 Task: Add an event with the title Second Training Session: Change Management Skills, date '2023/10/14', time 9:15 AM to 11:15 AMand add a description: The Interview with Aman is a structured and focused conversation aimed at assessing their qualifications, skills, and suitability for a specific job role or position within the organization. The interview provides an opportunity for the hiring team to gather valuable information about the candidate's experience, abilities, and potential cultural fit., put the event into Orange category, logged in from the account softage.3@softage.netand send the event invitation to softage.2@softage.net and softage.4@softage.net. Set a reminder for the event 2 hour before
Action: Mouse moved to (83, 92)
Screenshot: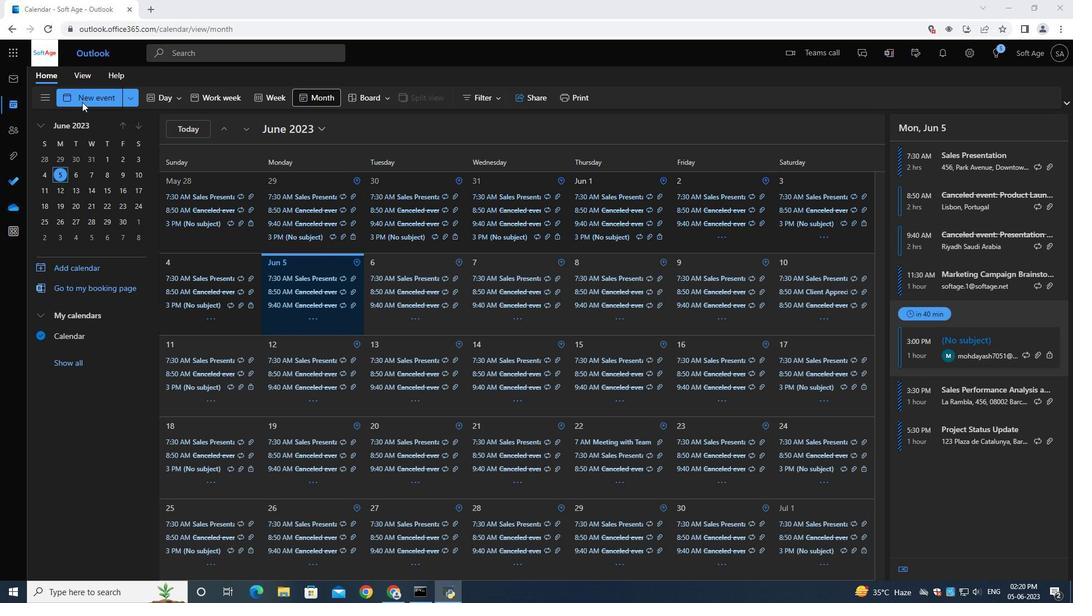 
Action: Mouse pressed left at (83, 92)
Screenshot: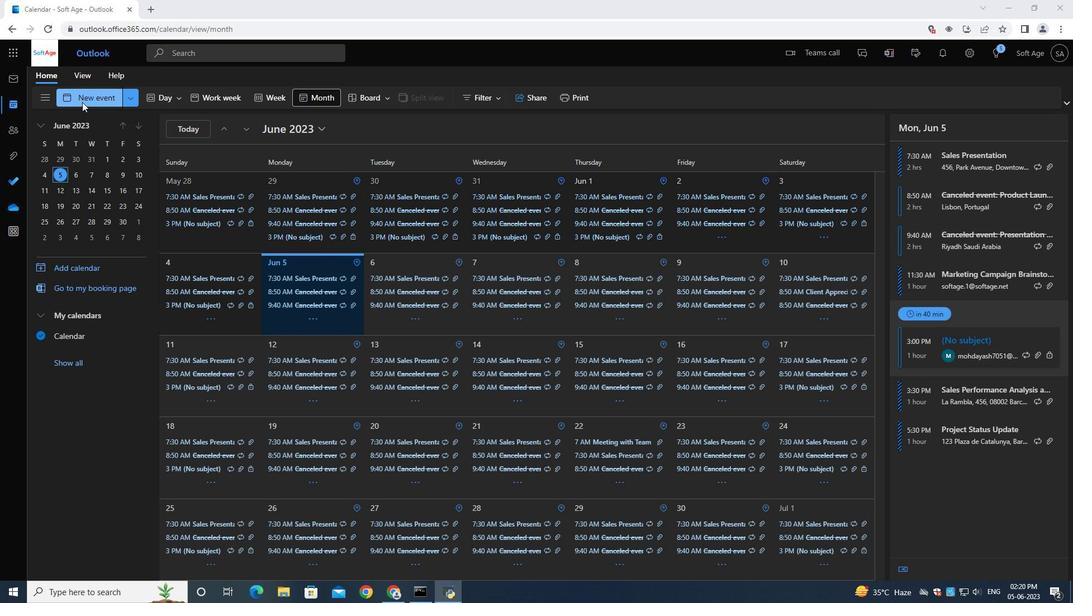 
Action: Mouse moved to (348, 175)
Screenshot: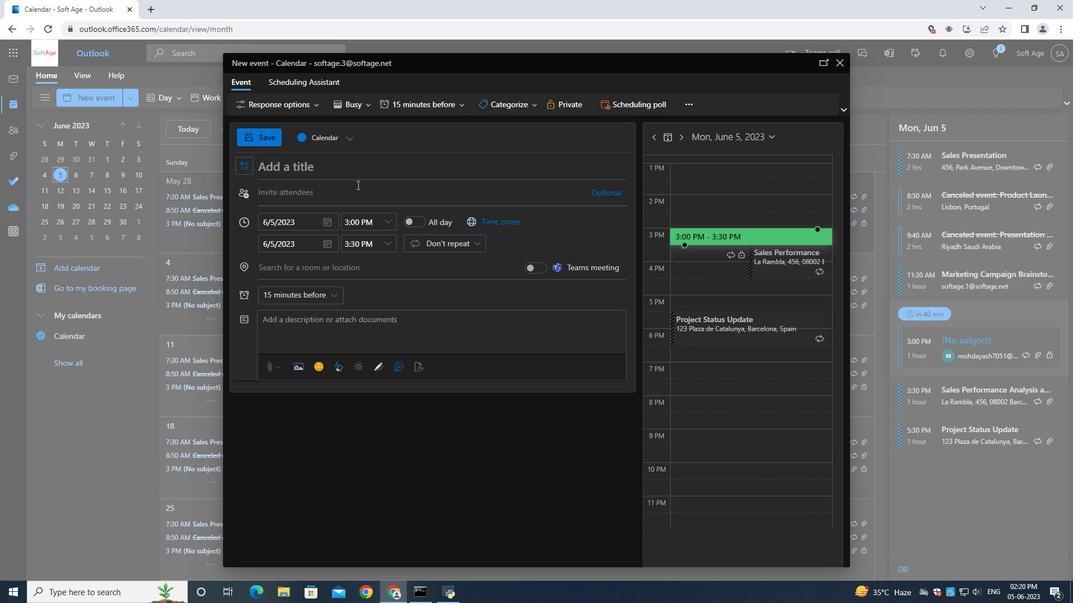 
Action: Key pressed <Key.shift>Sou<Key.backspace><Key.backspace>econd<Key.space><Key.shift><Key.shift><Key.shift><Key.shift><Key.shift><Key.shift><Key.shift><Key.shift><Key.shift><Key.shift><Key.shift><Key.shift><Key.shift><Key.shift><Key.shift><Key.shift><Key.shift><Key.shift><Key.shift><Key.shift>Training<Key.space><Key.shift>Session<Key.shift_r>:<Key.space><Key.shift>Change<Key.space><Key.shift>Management<Key.space><Key.shift>Skills
Screenshot: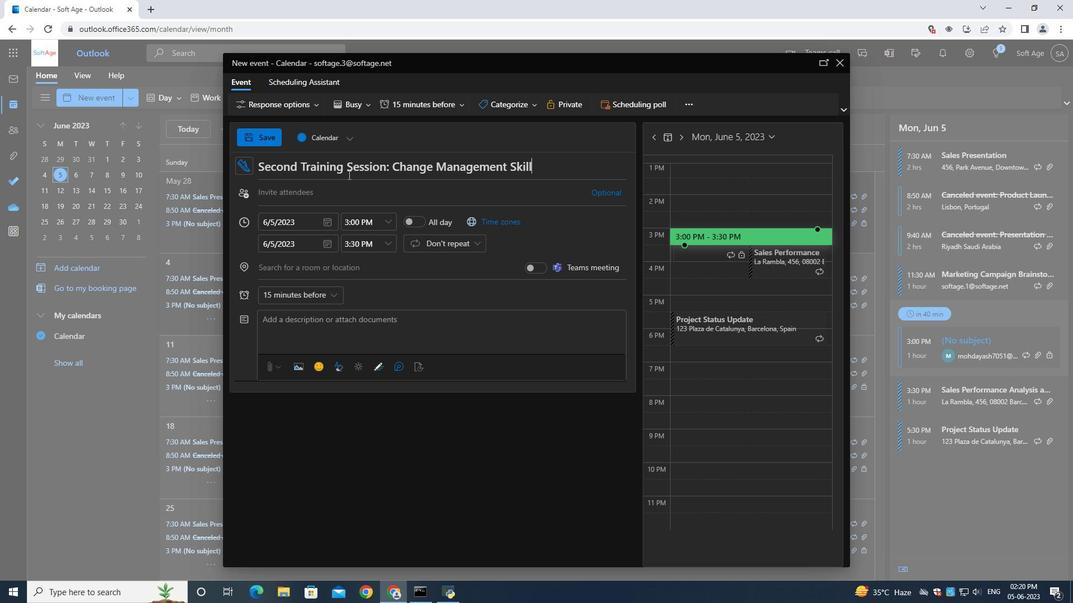 
Action: Mouse moved to (332, 223)
Screenshot: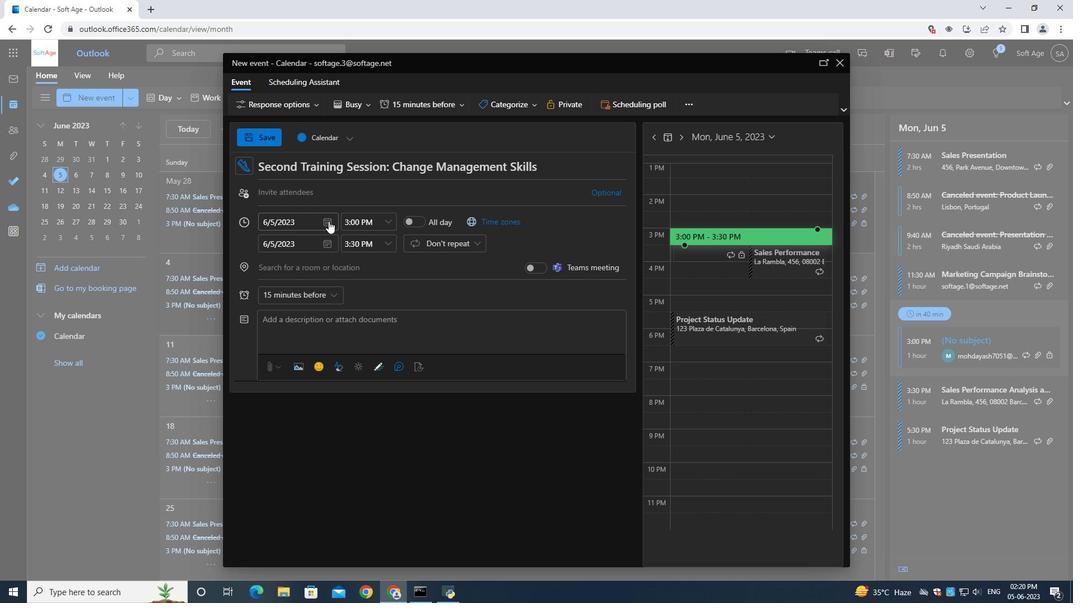 
Action: Mouse pressed left at (332, 223)
Screenshot: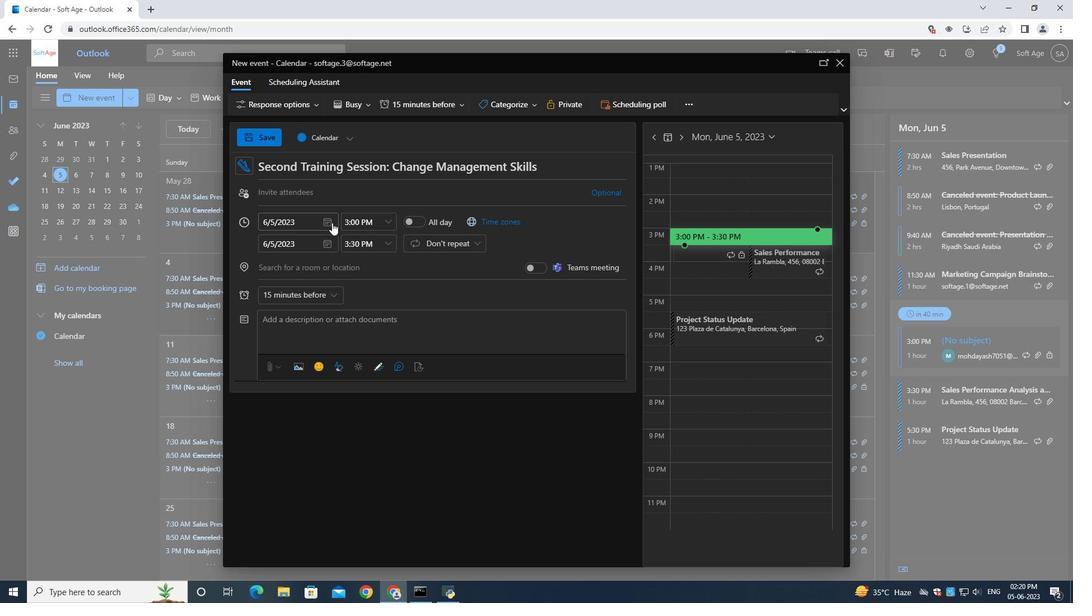 
Action: Mouse moved to (370, 246)
Screenshot: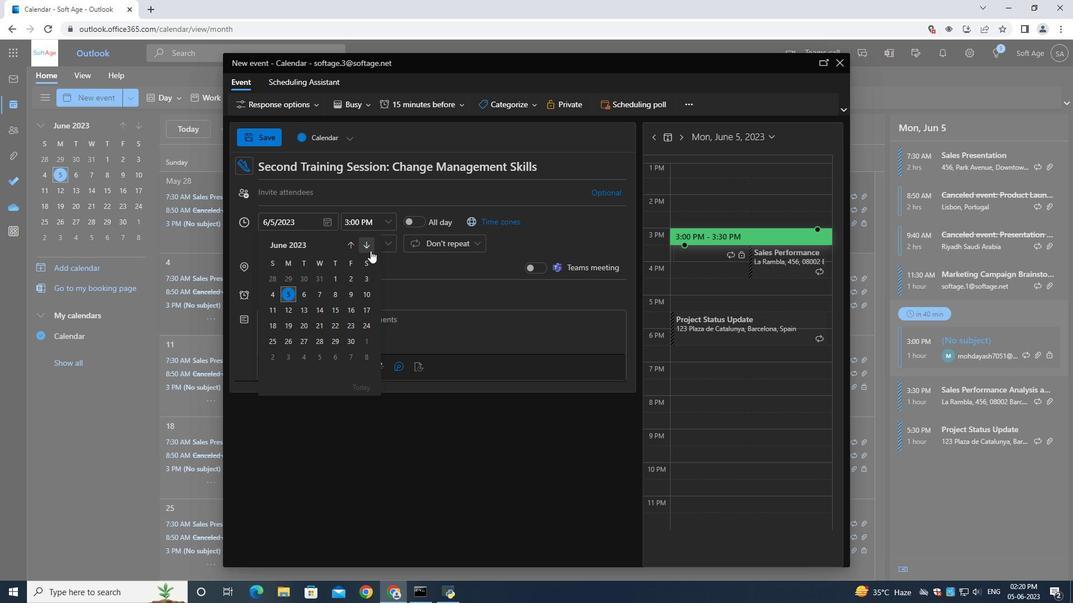 
Action: Mouse pressed left at (370, 246)
Screenshot: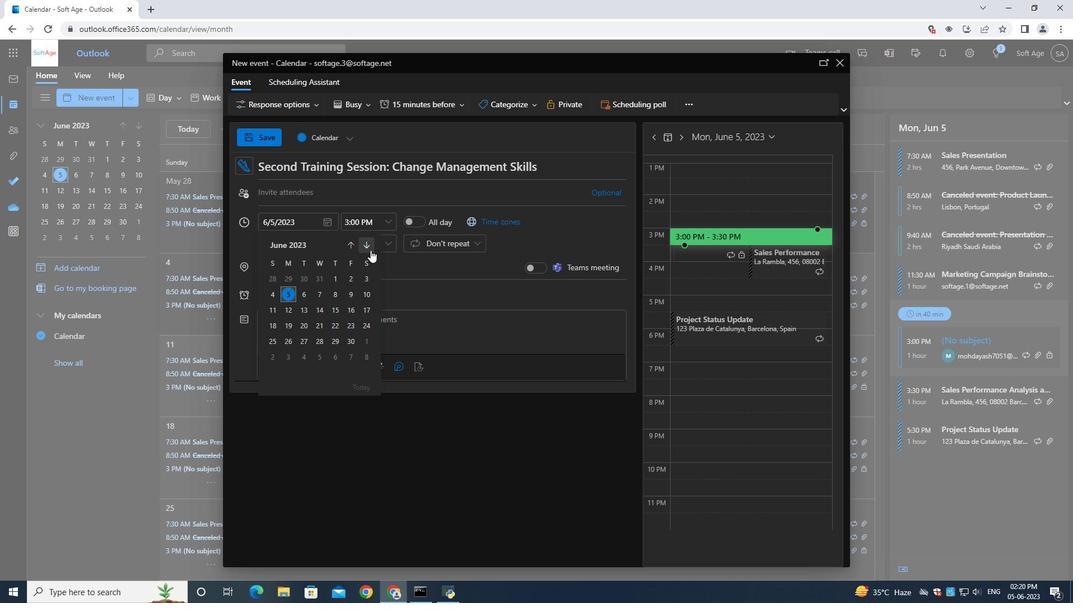 
Action: Mouse pressed left at (370, 246)
Screenshot: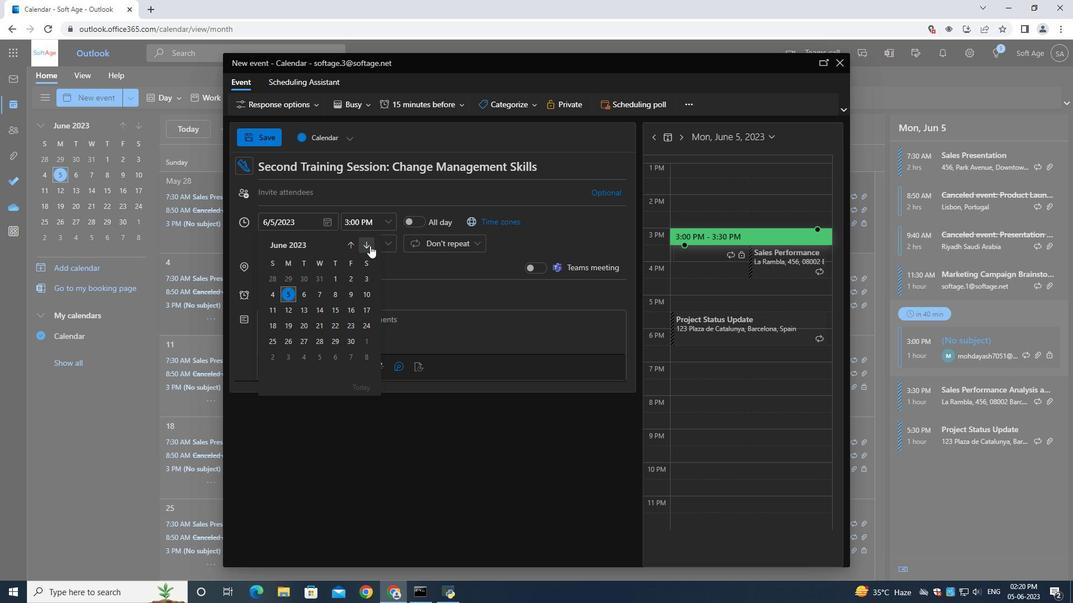 
Action: Mouse pressed left at (370, 246)
Screenshot: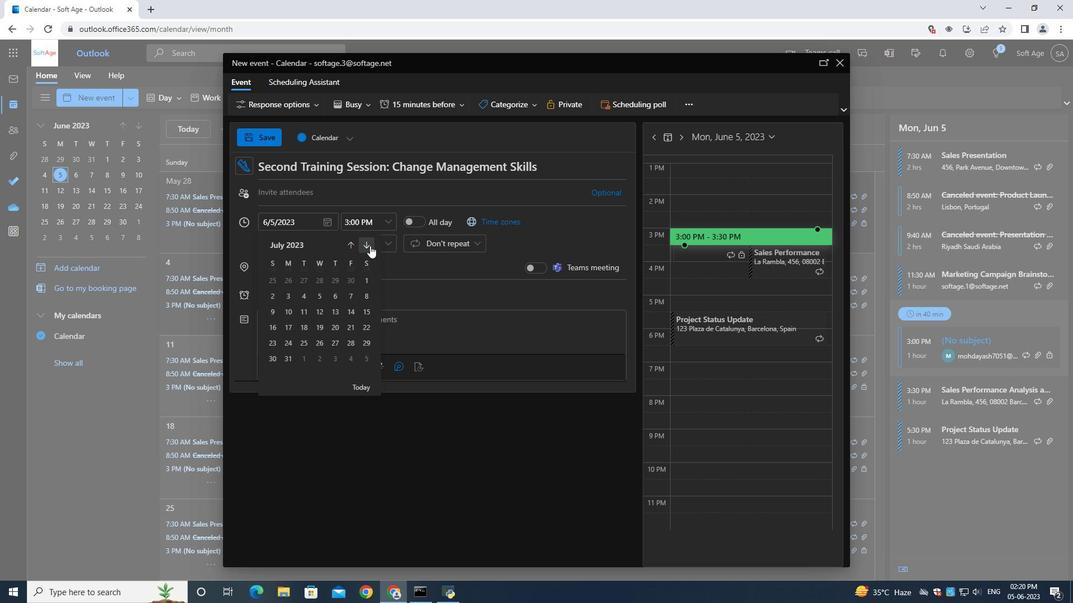 
Action: Mouse pressed left at (370, 246)
Screenshot: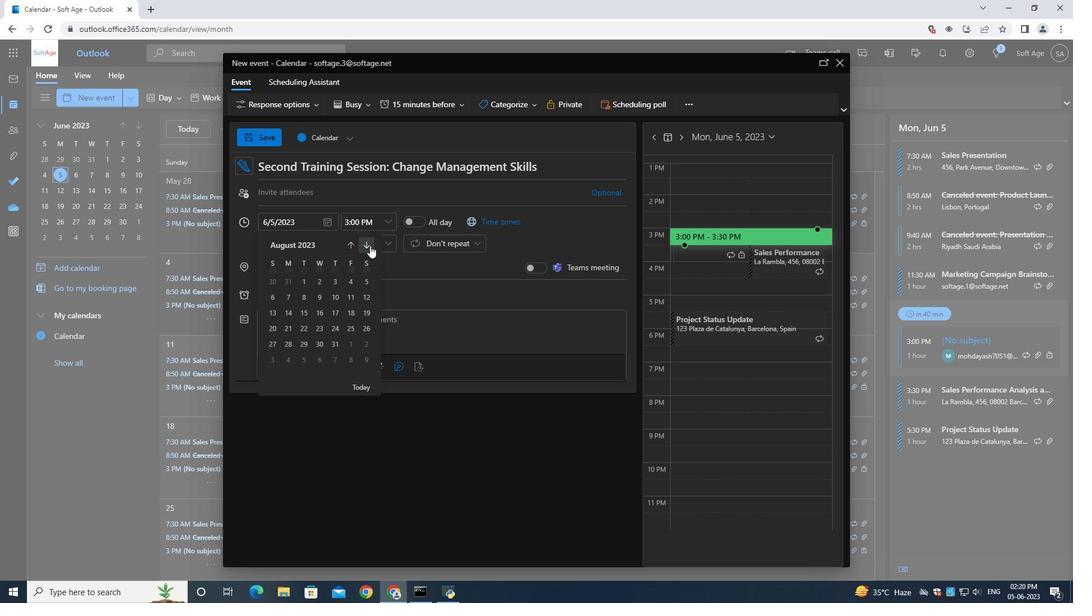 
Action: Mouse moved to (360, 295)
Screenshot: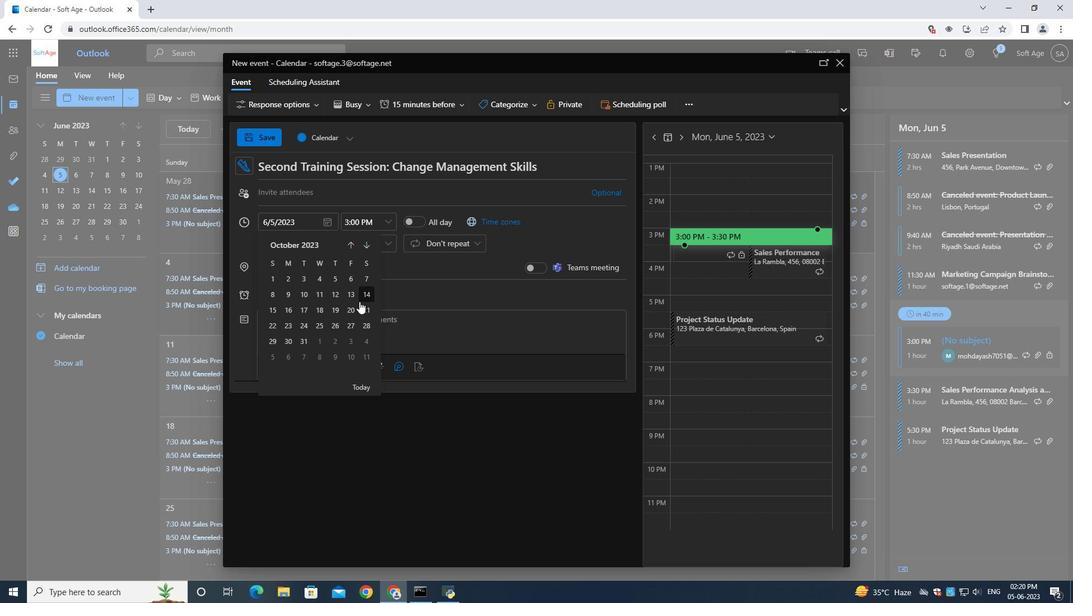
Action: Mouse pressed left at (360, 295)
Screenshot: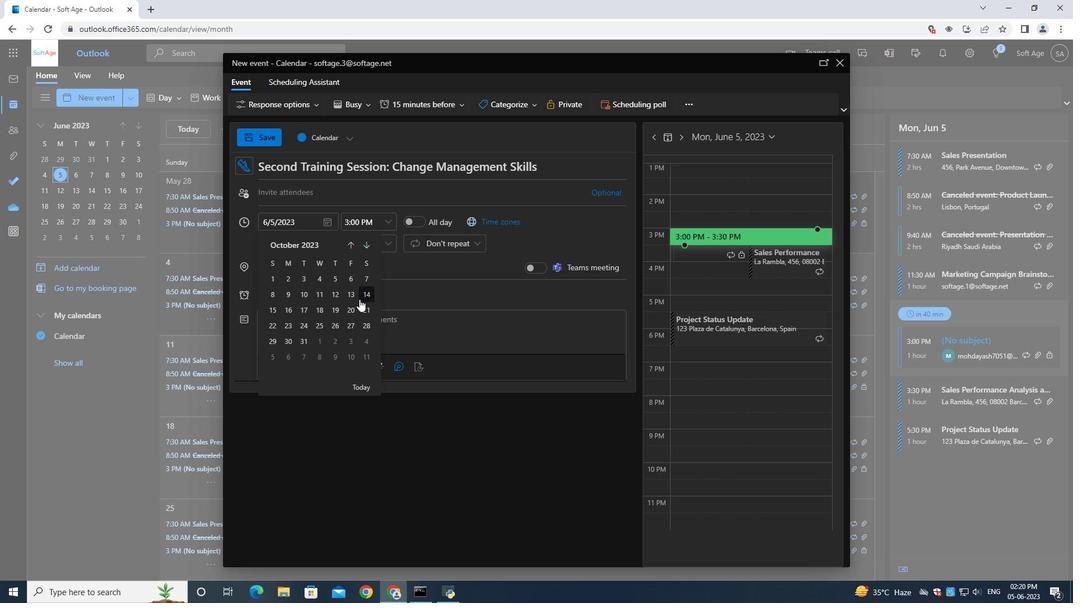 
Action: Mouse moved to (360, 227)
Screenshot: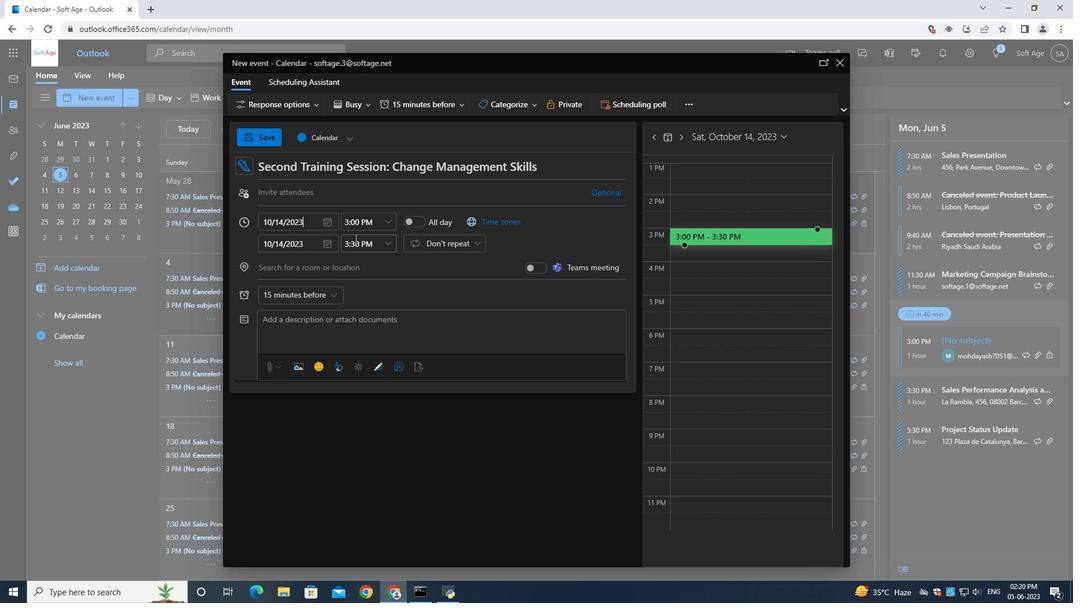 
Action: Mouse pressed left at (360, 227)
Screenshot: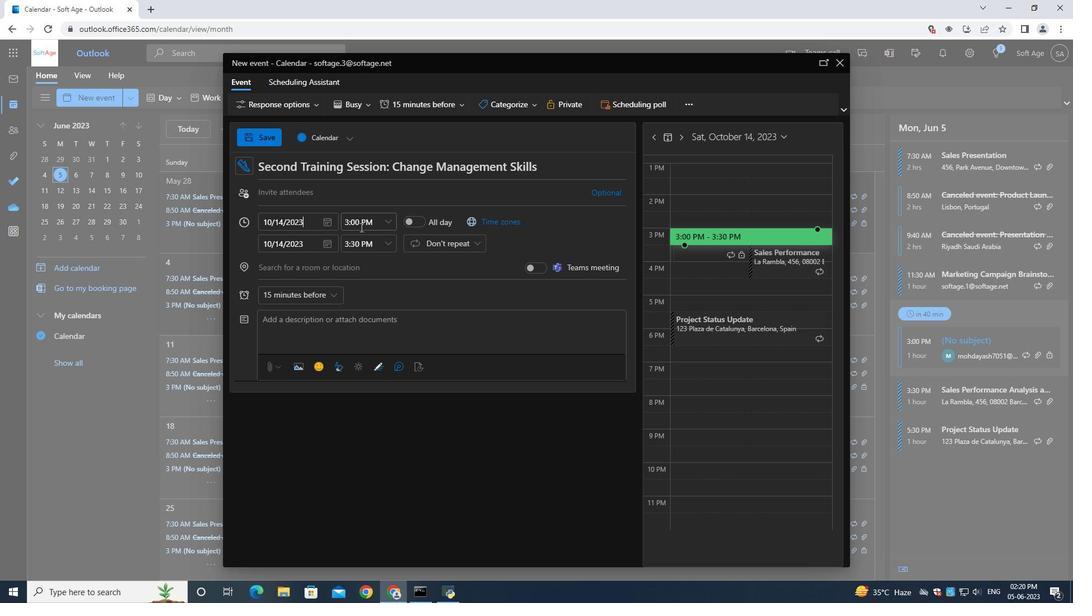 
Action: Key pressed 9<Key.shift_r>:15<Key.shift>AN<Key.backspace><Key.shift>M
Screenshot: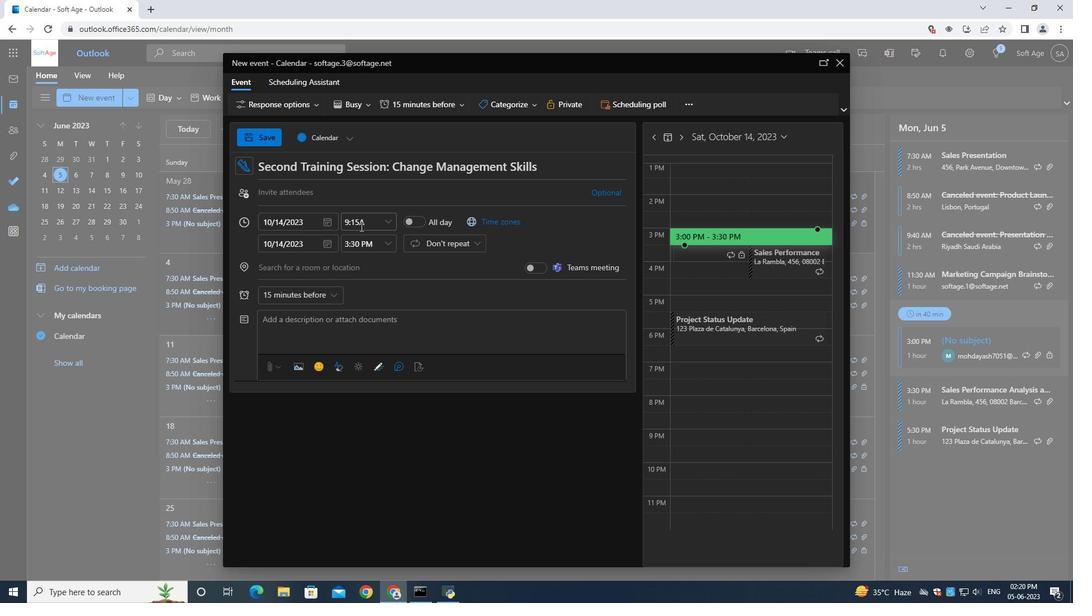 
Action: Mouse moved to (360, 243)
Screenshot: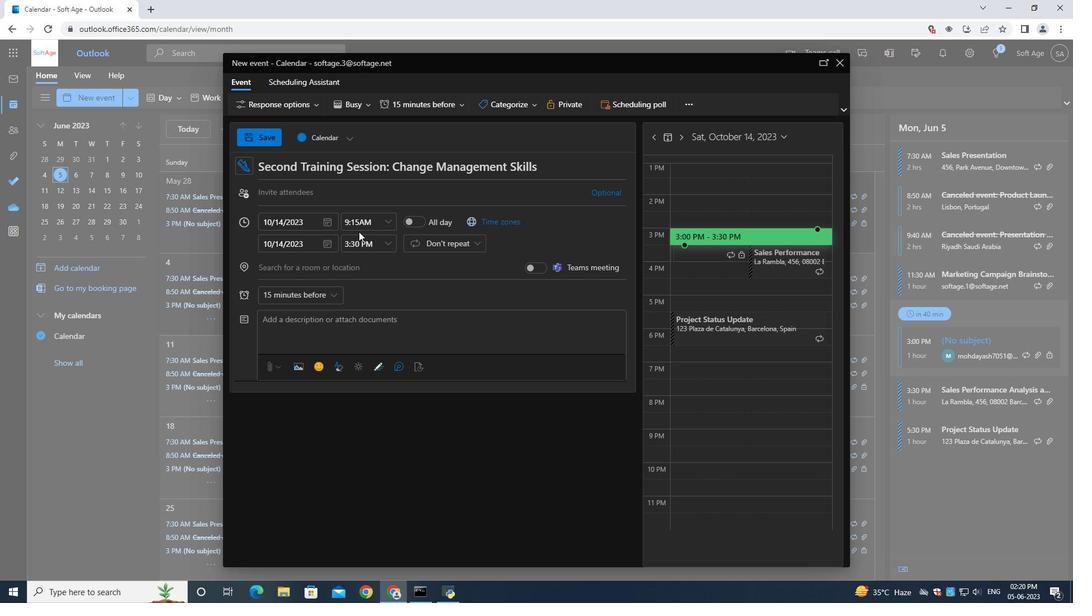 
Action: Mouse pressed left at (360, 243)
Screenshot: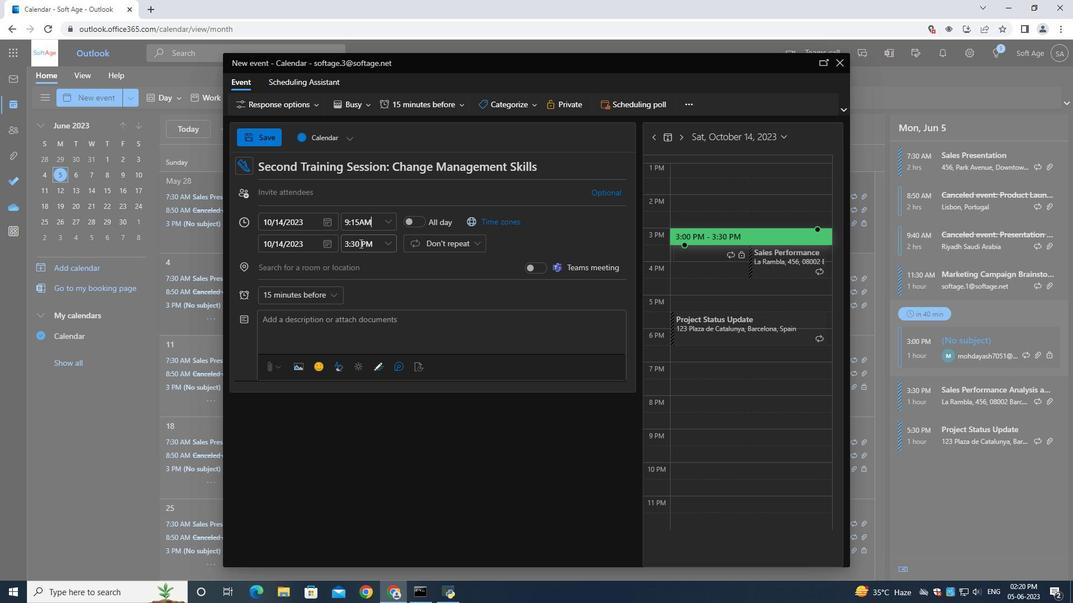 
Action: Key pressed 11<Key.shift_r>:15<Key.shift>AM
Screenshot: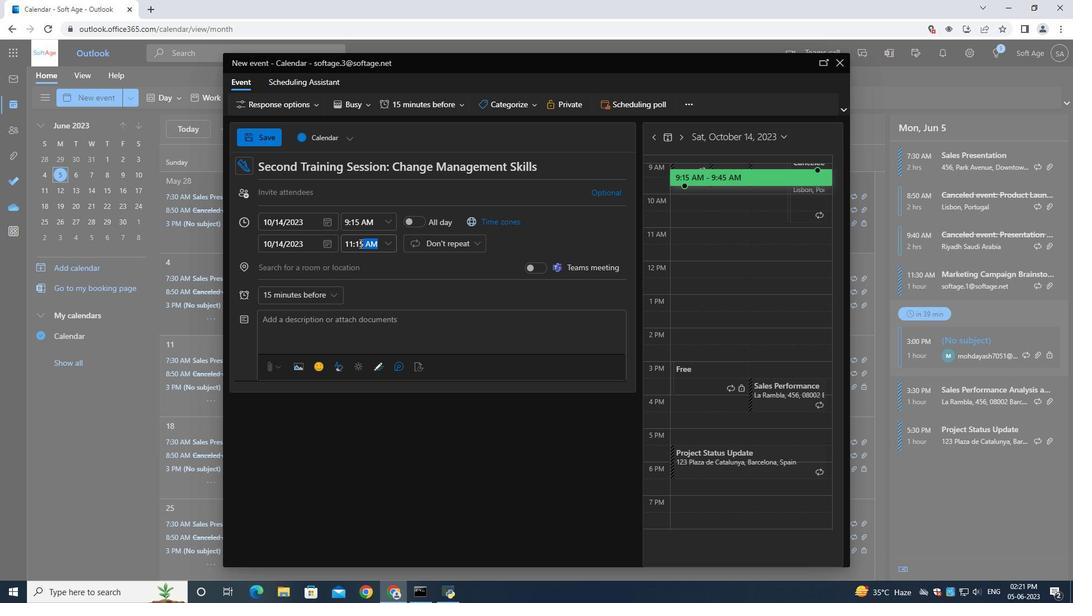 
Action: Mouse moved to (347, 317)
Screenshot: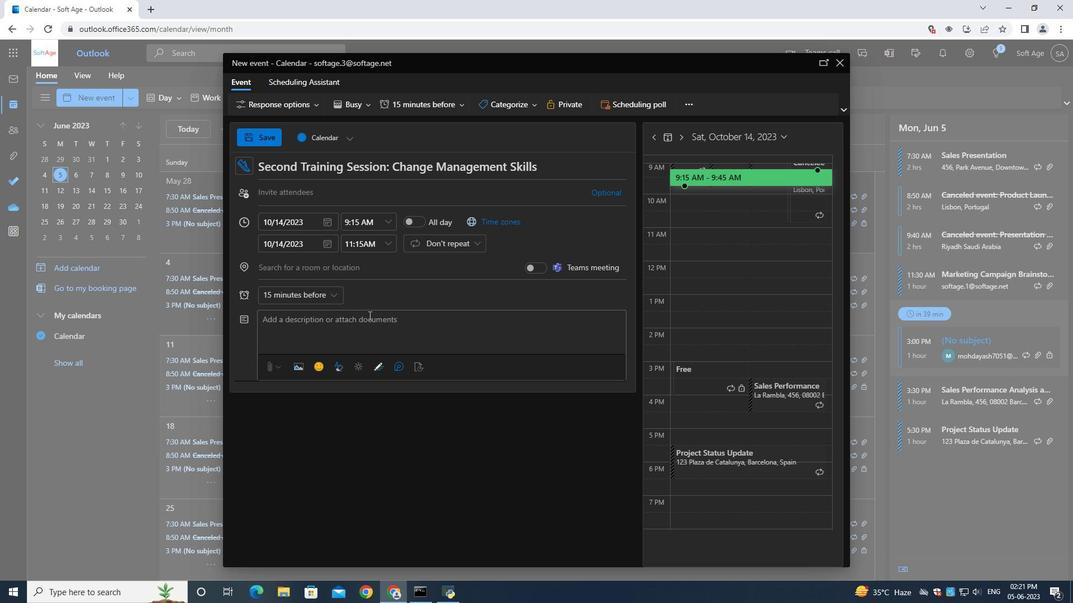 
Action: Mouse pressed left at (347, 317)
Screenshot: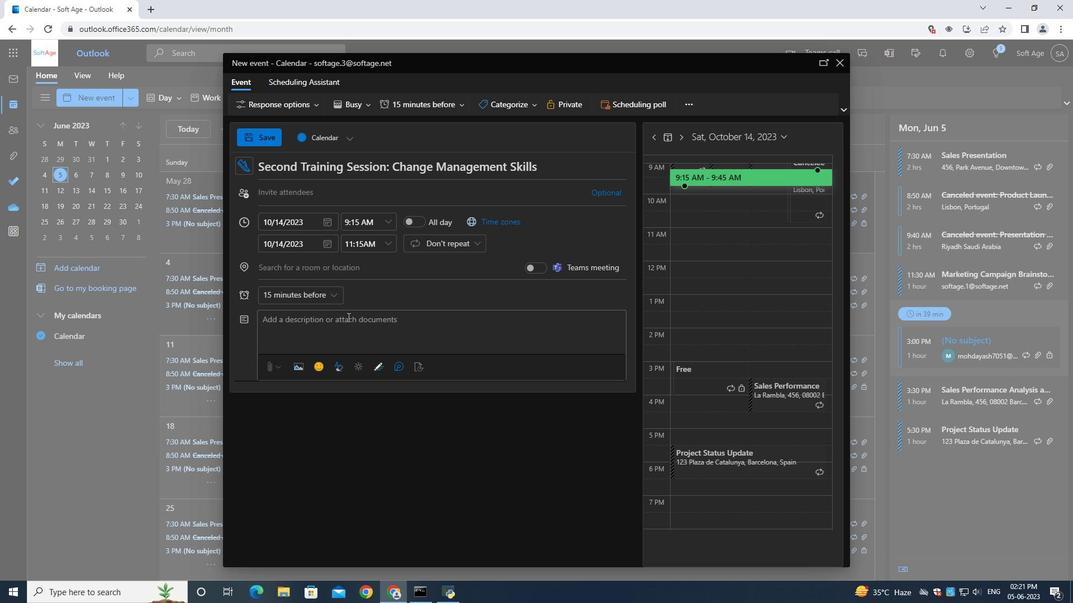 
Action: Mouse moved to (348, 317)
Screenshot: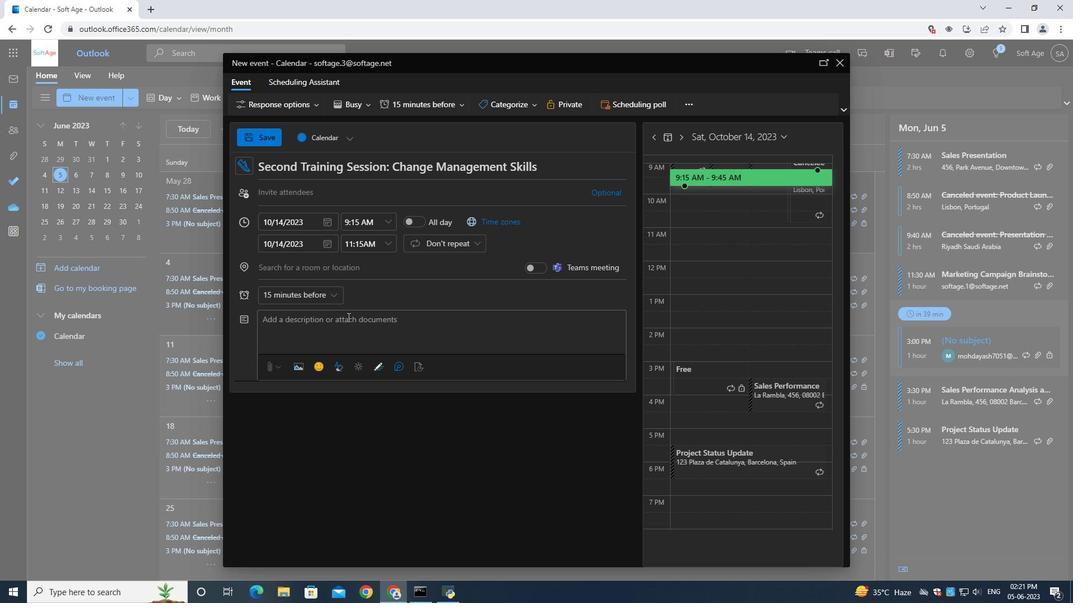 
Action: Key pressed <Key.shift>The<Key.space>interview<Key.space>with<Key.space><Key.shift>Aman<Key.space>is<Key.space>a<Key.space>structured<Key.space>and<Key.space>focused<Key.space>conversation<Key.space>aimed<Key.space>at<Key.space>assessing<Key.space>their<Key.space>qualifications,<Key.space>skills,<Key.space>and<Key.space>suitability<Key.space>for<Key.space>a<Key.space>specific<Key.space>job<Key.space>role<Key.space>or<Key.space>position<Key.space>within<Key.space>the<Key.space>organization.<Key.space><Key.shift><Key.shift><Key.shift><Key.shift><Key.shift><Key.shift><Key.shift><Key.shift><Key.shift><Key.shift><Key.shift><Key.shift>The<Key.space>interview<Key.space>provides<Key.space>an<Key.space>opportunity<Key.space>for<Key.space>the<Key.space>hiring<Key.space>team<Key.space>to<Key.space>gather<Key.space>vauable<Key.space>information<Key.space>about<Key.space>the<Key.space>candidate's<Key.space>experience,<Key.space>abilities,<Key.space>and<Key.space>o<Key.backspace>o<Key.backspace>potential<Key.space>cultural<Key.space>fit.
Screenshot: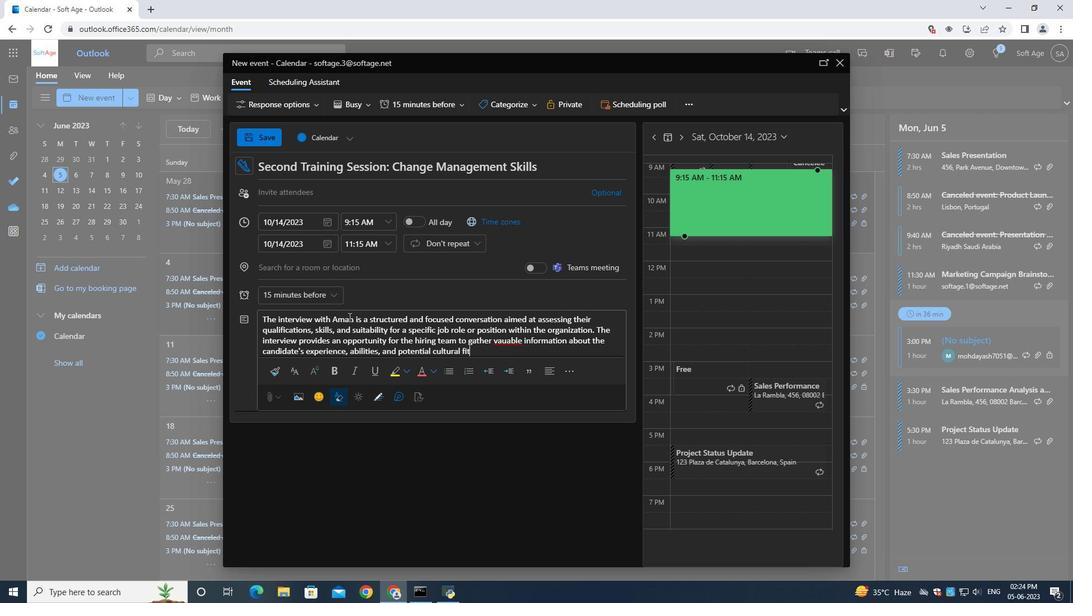 
Action: Mouse moved to (505, 106)
Screenshot: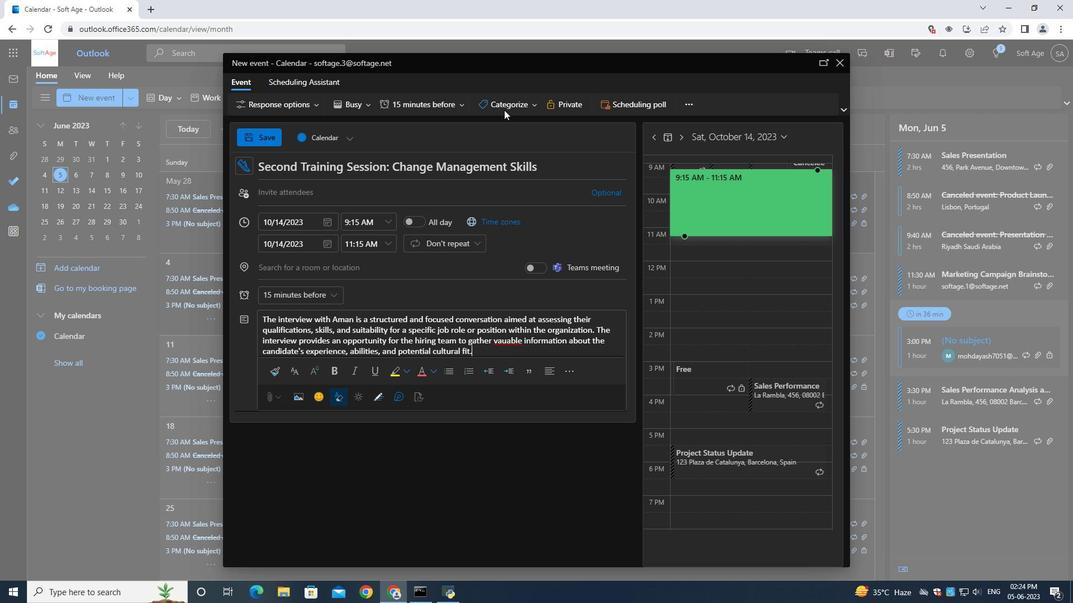 
Action: Mouse pressed left at (505, 106)
Screenshot: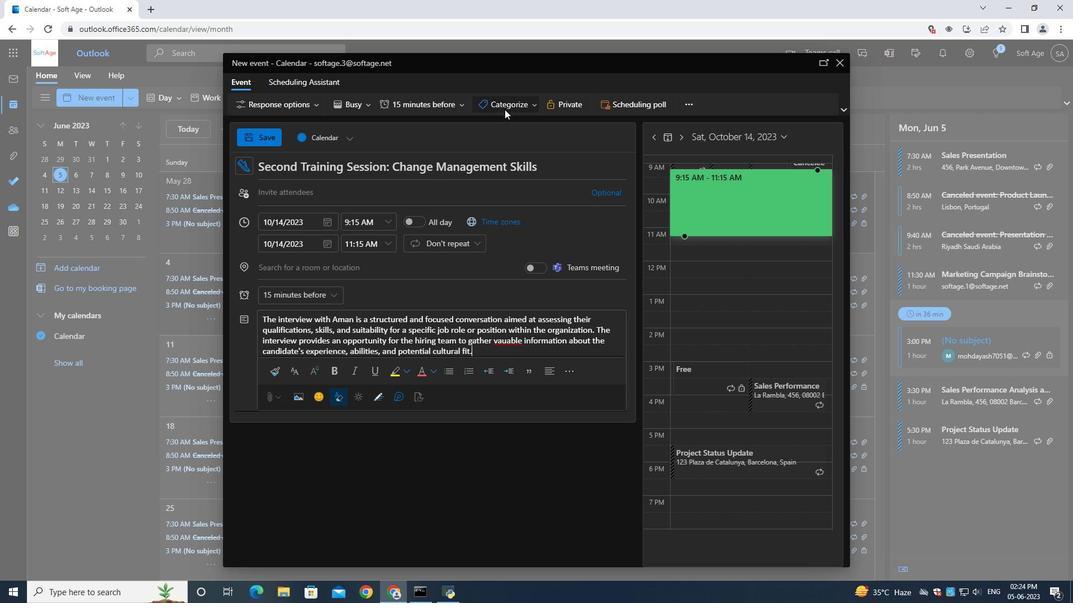 
Action: Mouse moved to (506, 161)
Screenshot: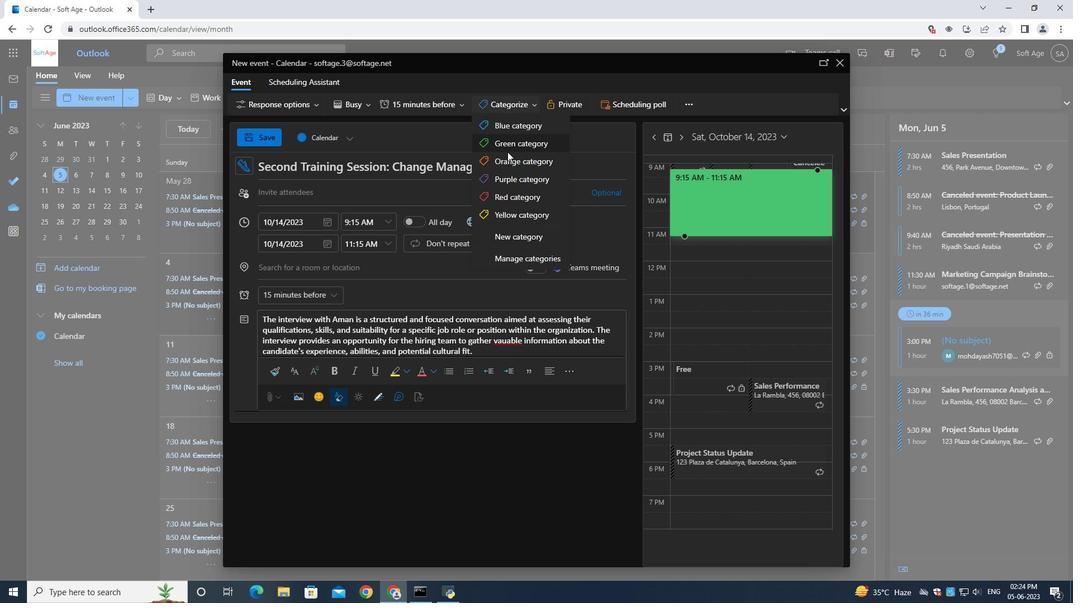 
Action: Mouse pressed left at (506, 161)
Screenshot: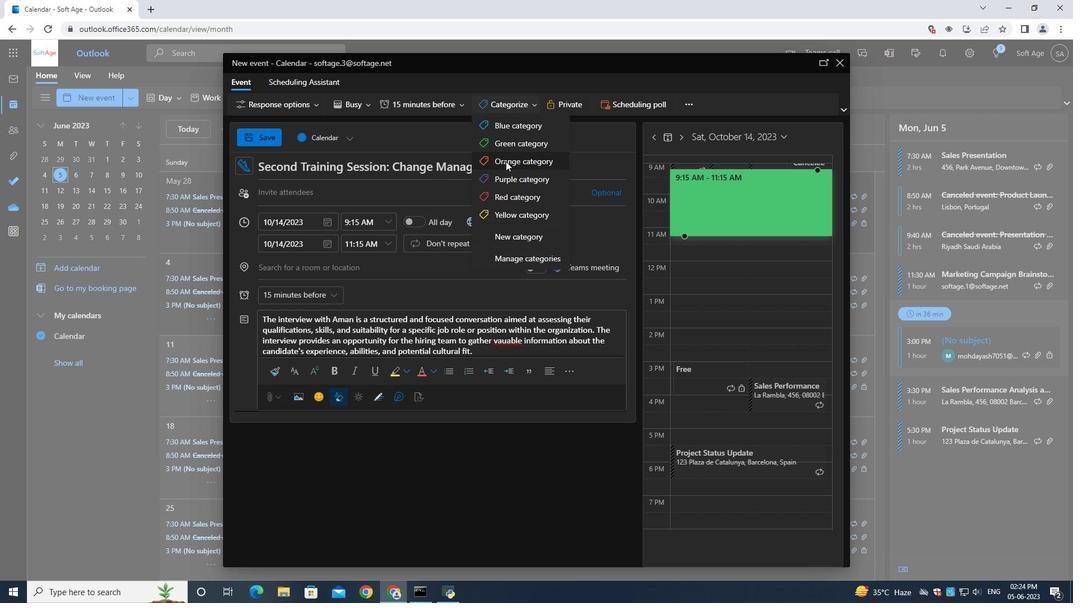 
Action: Mouse moved to (288, 194)
Screenshot: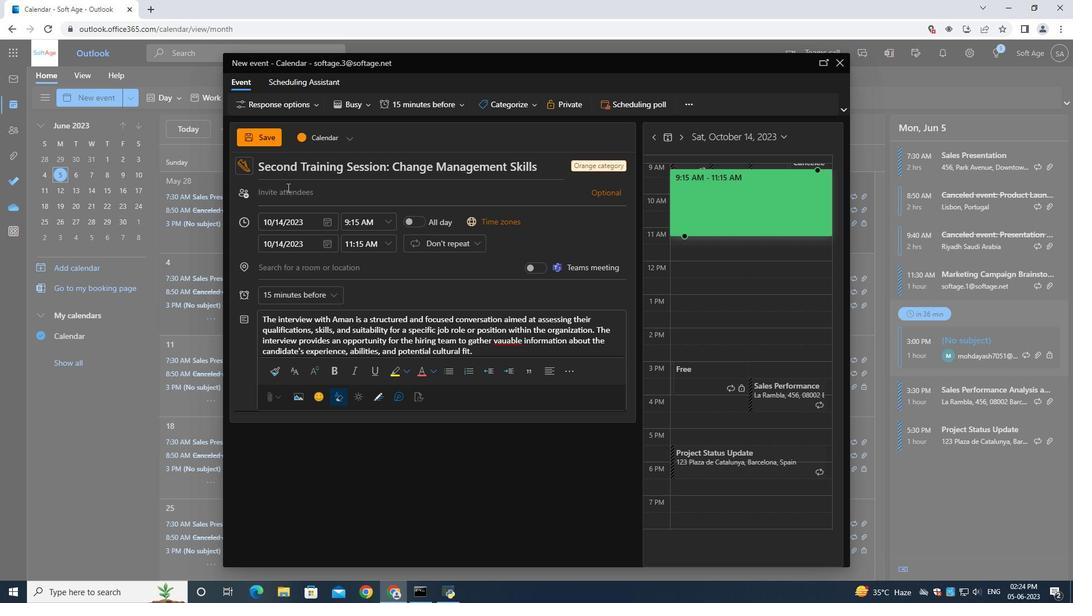 
Action: Mouse pressed left at (288, 194)
Screenshot: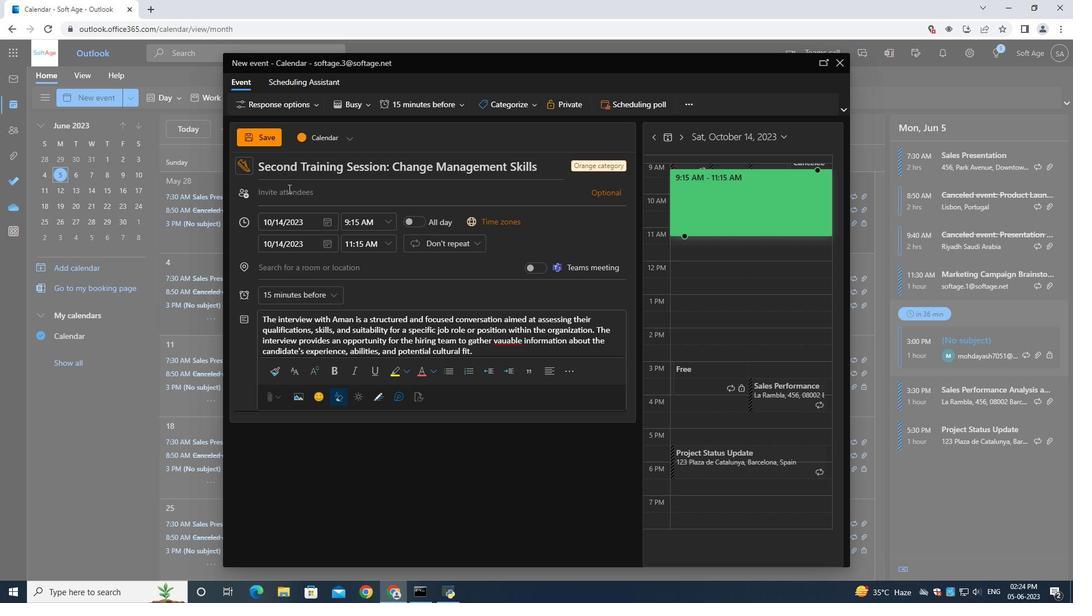 
Action: Key pressed softage.2<Key.shift>@softage.net
Screenshot: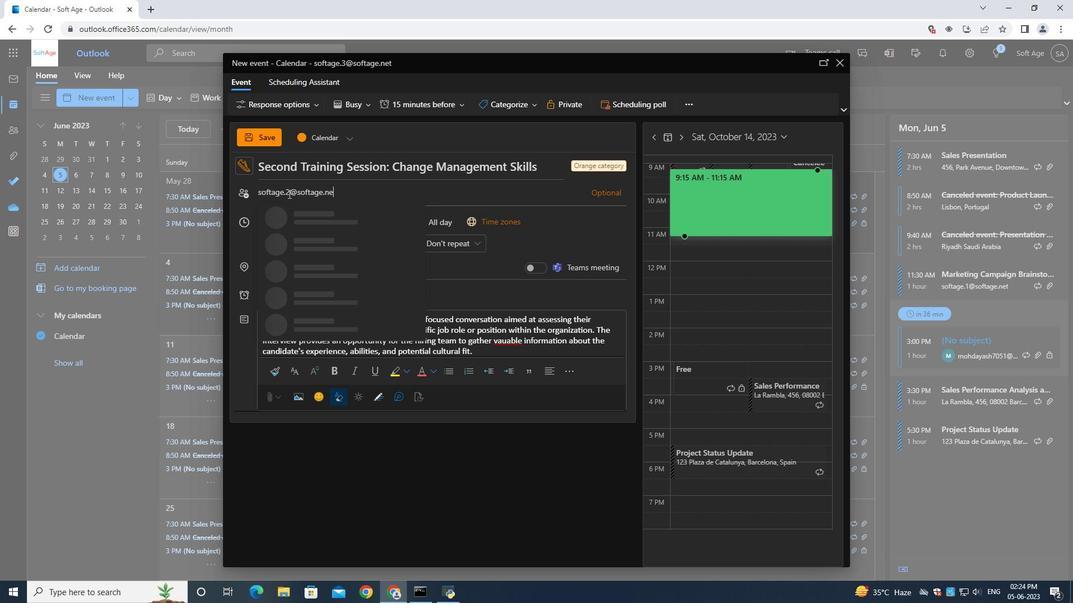 
Action: Mouse moved to (322, 218)
Screenshot: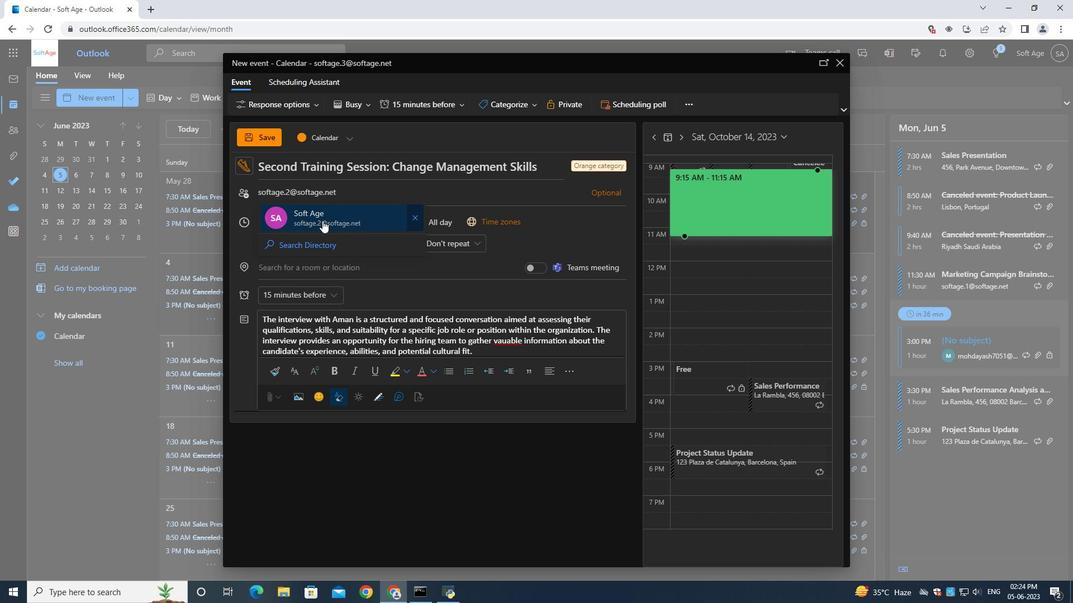 
Action: Mouse pressed left at (322, 218)
Screenshot: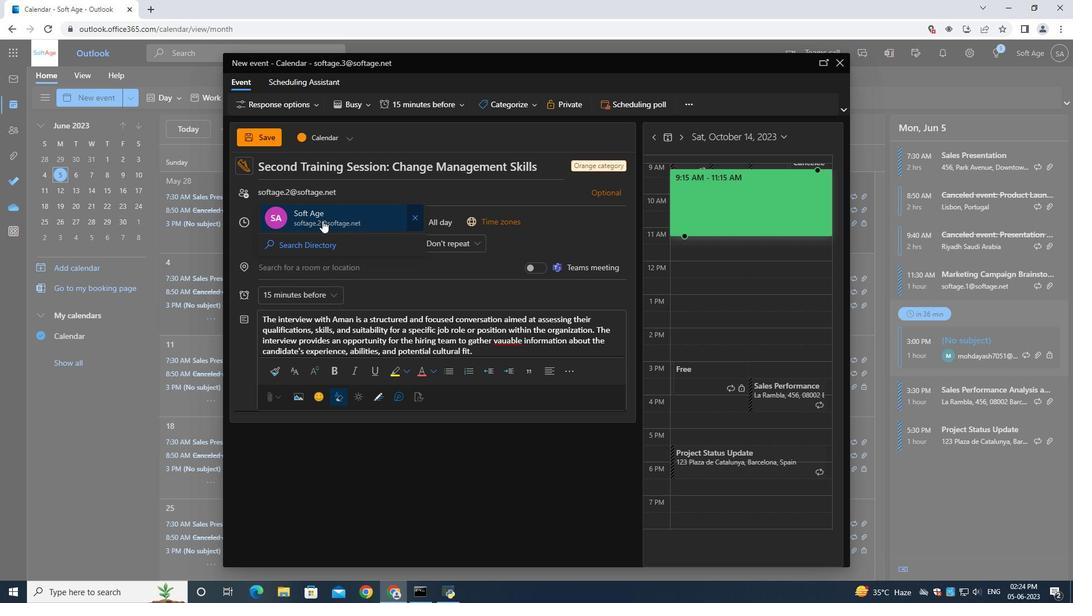 
Action: Mouse moved to (403, 186)
Screenshot: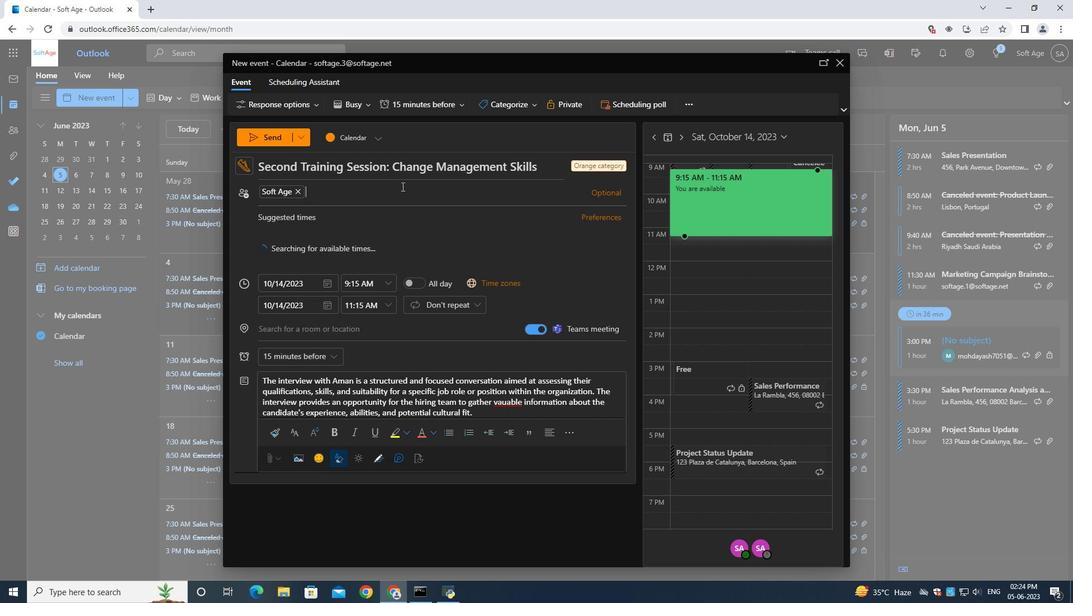 
Action: Key pressed softage.4<Key.shift>@softage.net
Screenshot: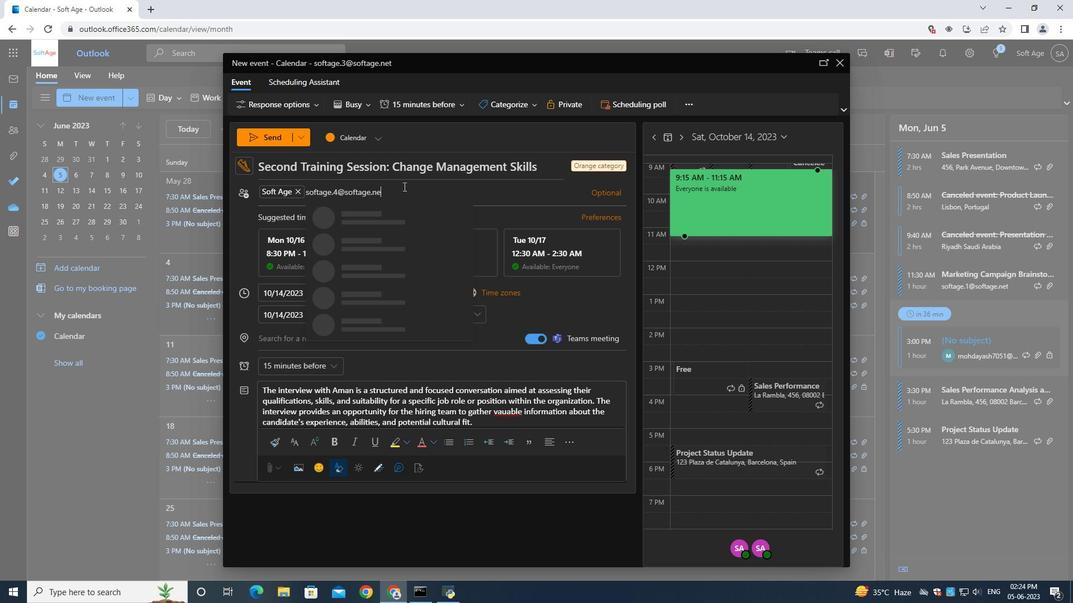 
Action: Mouse moved to (400, 211)
Screenshot: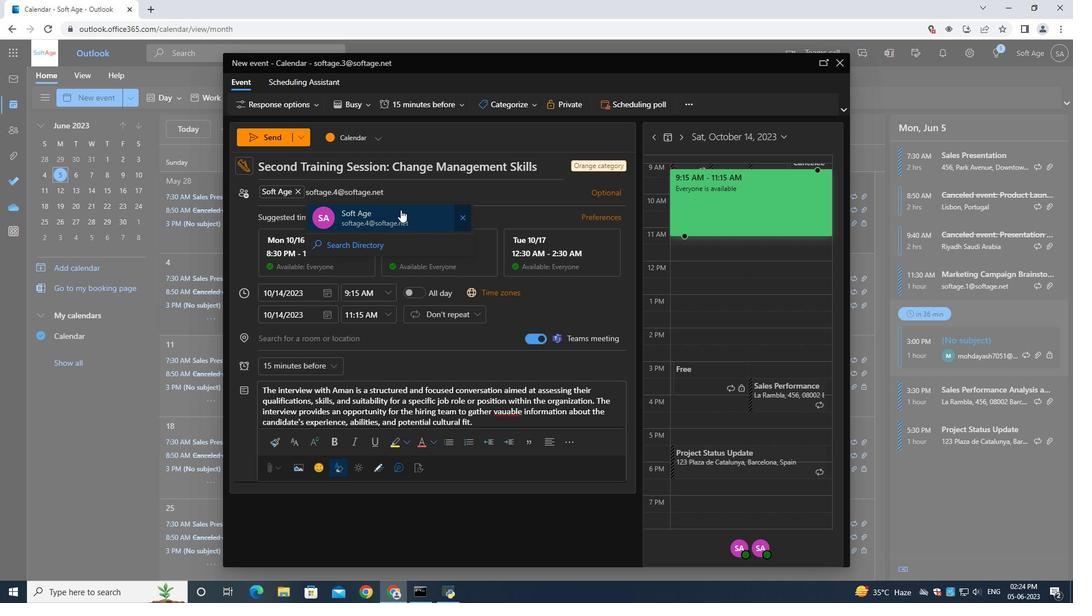 
Action: Mouse pressed left at (400, 211)
Screenshot: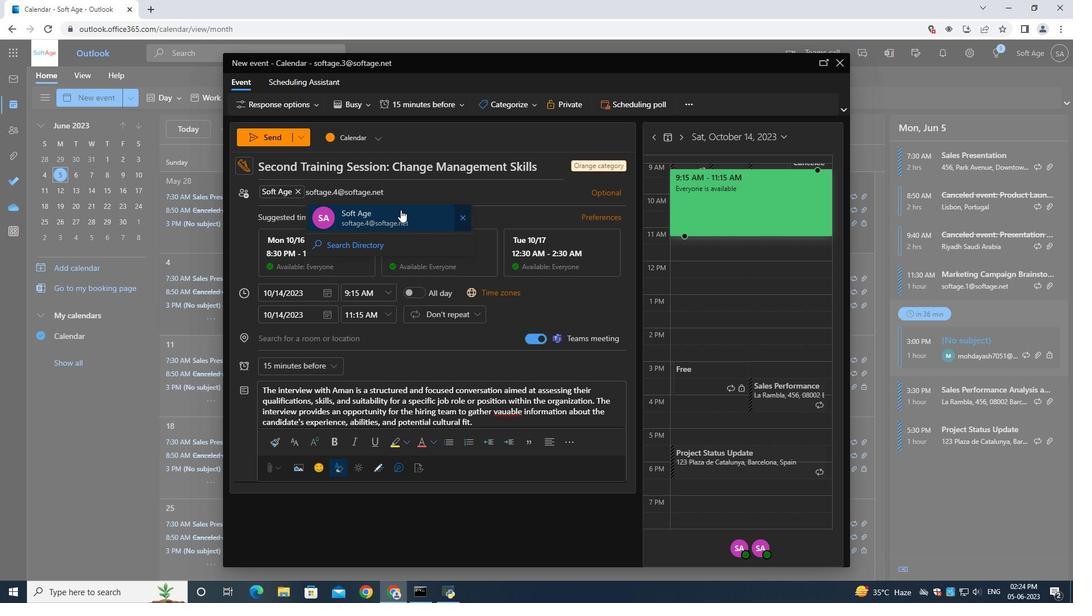 
Action: Mouse moved to (303, 361)
Screenshot: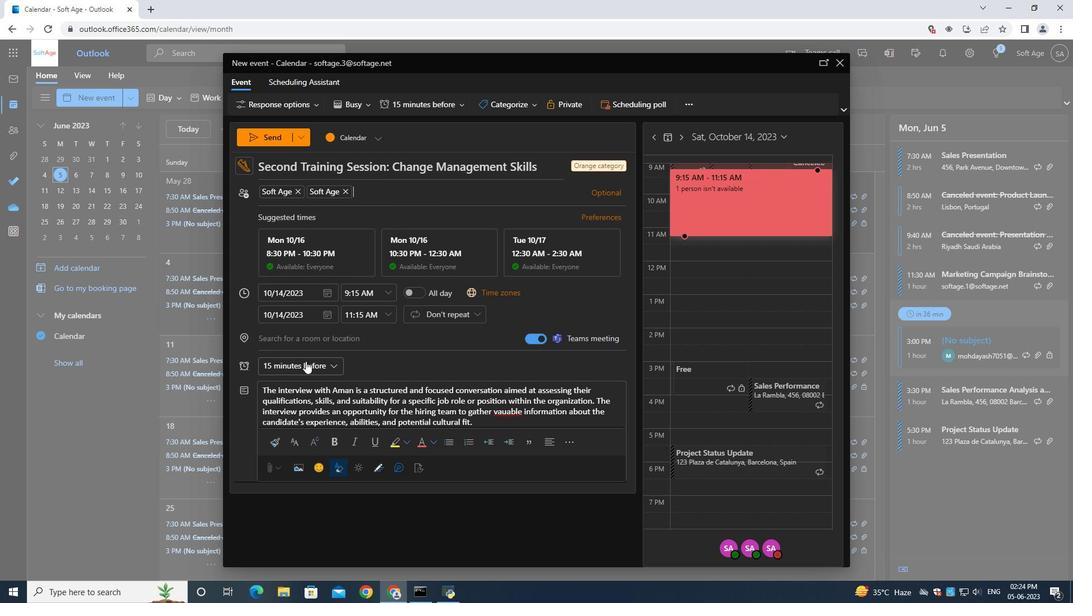 
Action: Mouse pressed left at (303, 361)
Screenshot: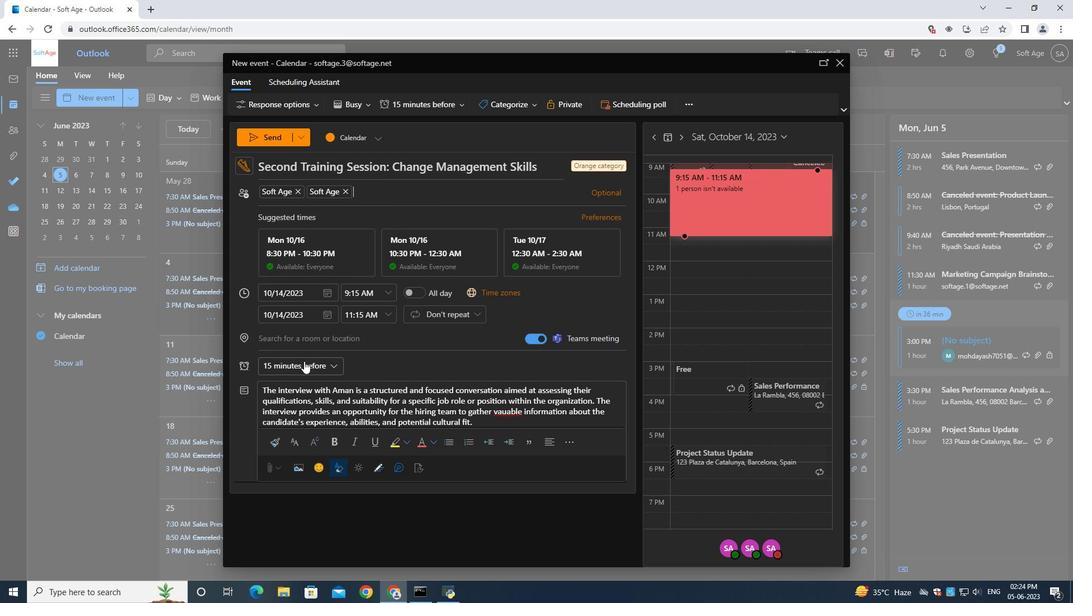 
Action: Mouse moved to (312, 260)
Screenshot: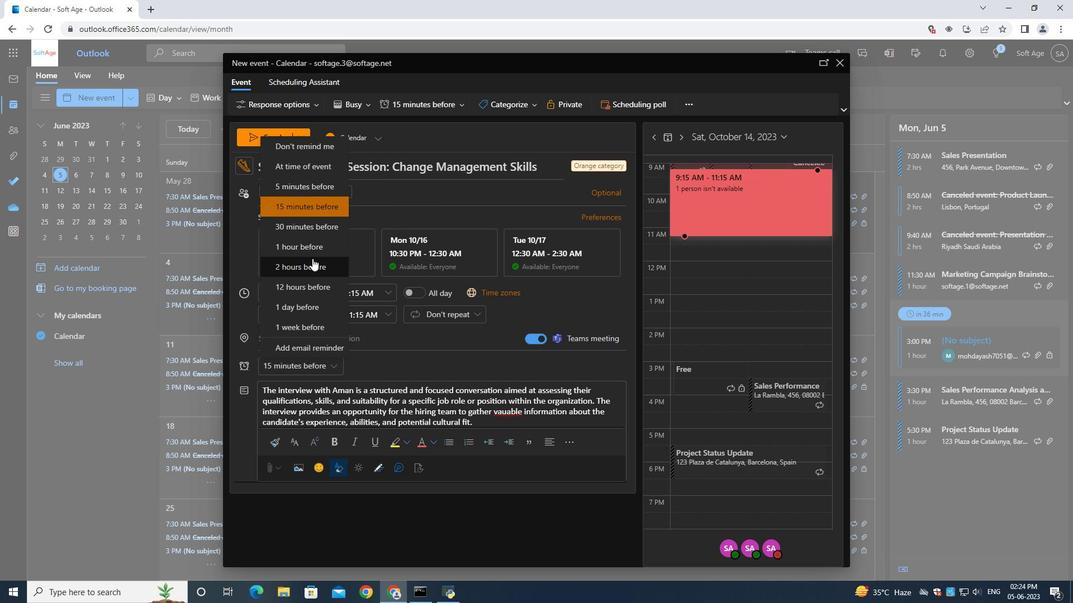 
Action: Mouse pressed left at (312, 260)
Screenshot: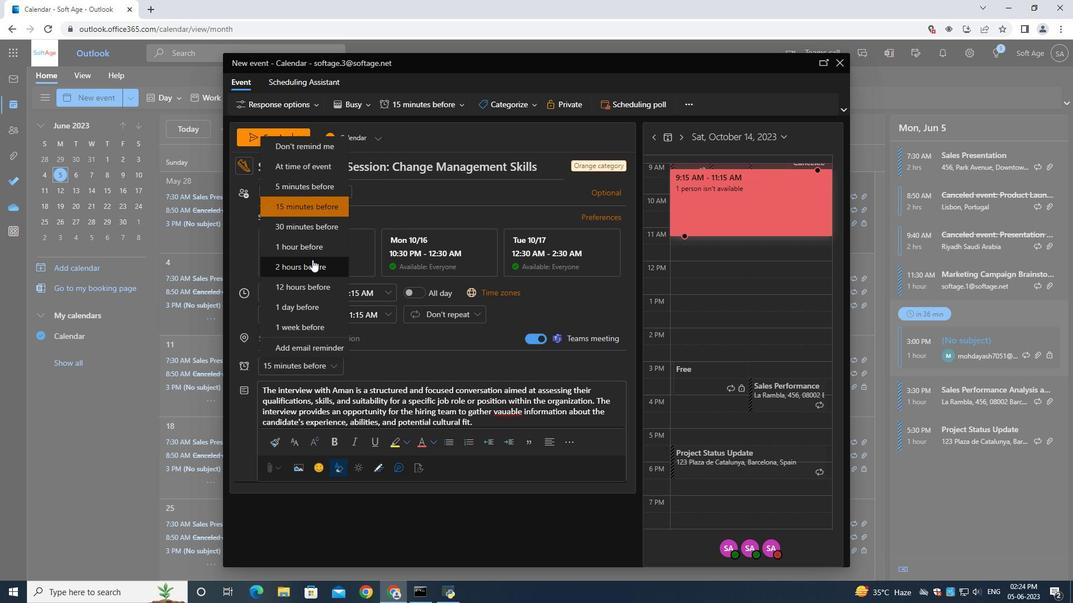
Action: Mouse moved to (263, 139)
Screenshot: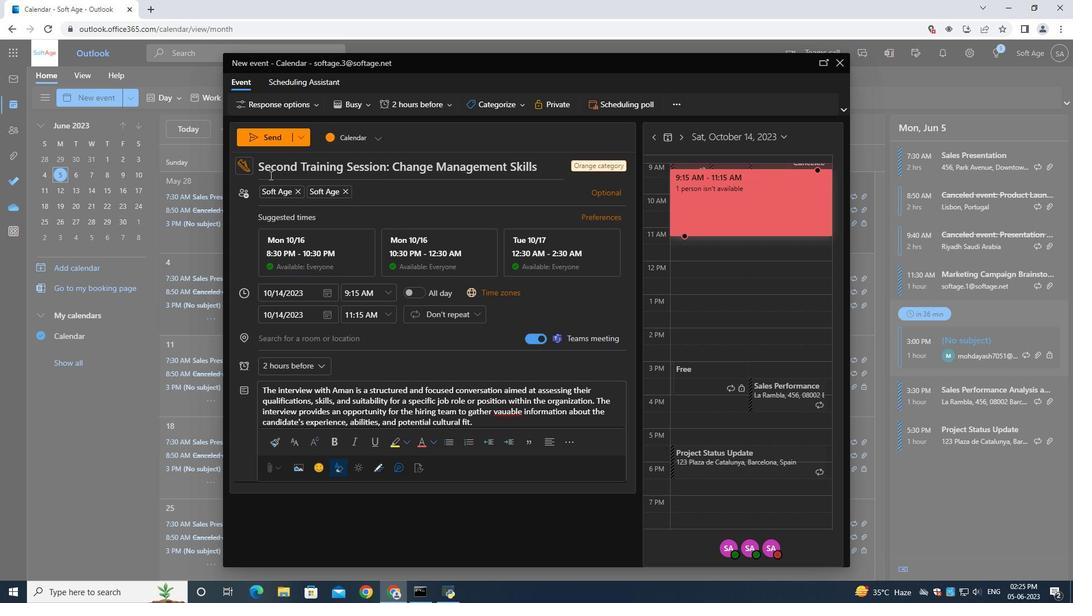
Action: Mouse pressed left at (263, 139)
Screenshot: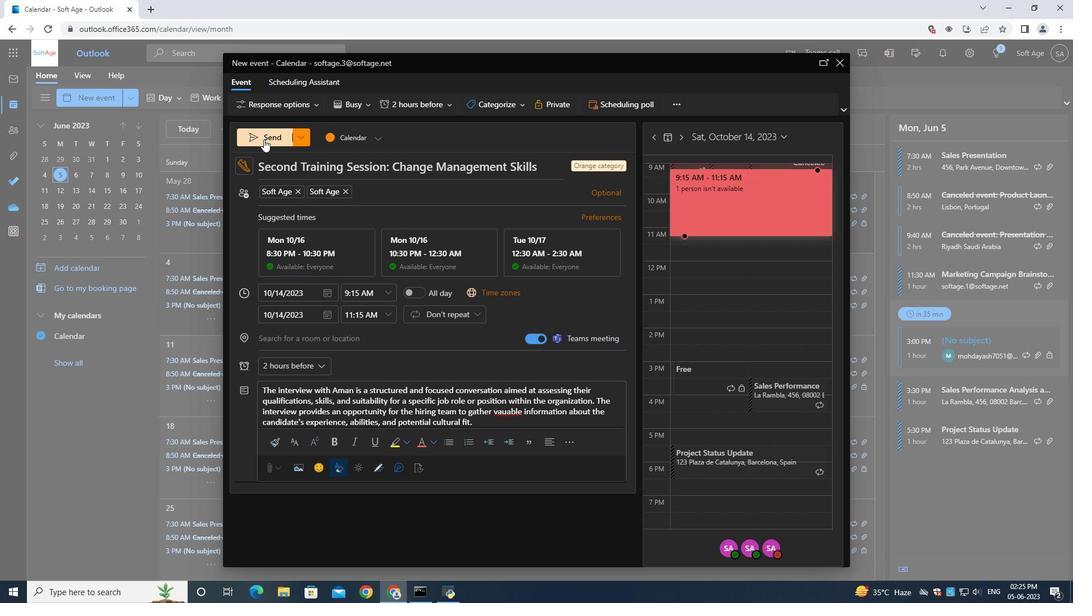 
